 Task: Add Essence Alkaline Hydration to the cart.
Action: Mouse pressed left at (21, 85)
Screenshot: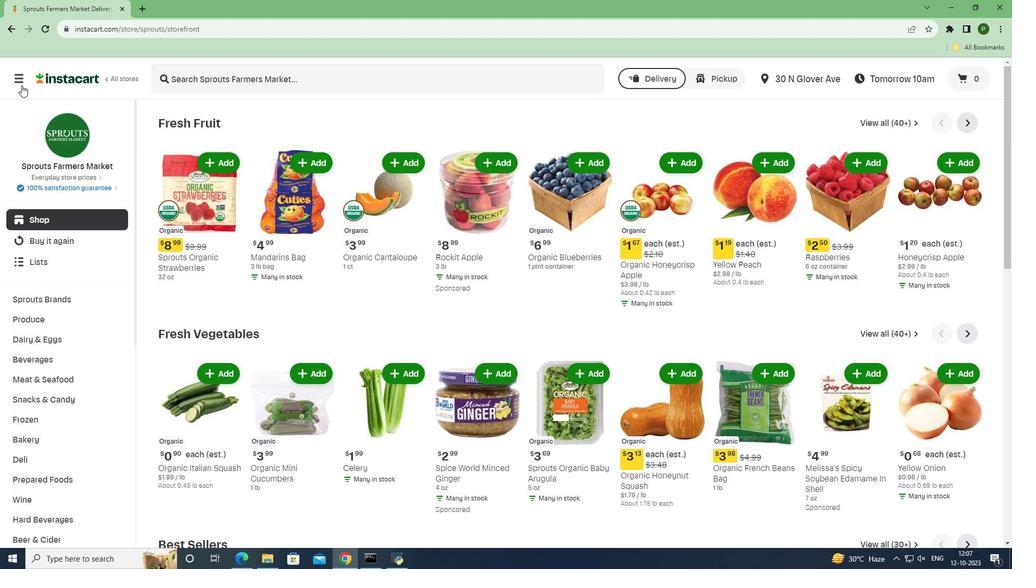 
Action: Mouse moved to (32, 277)
Screenshot: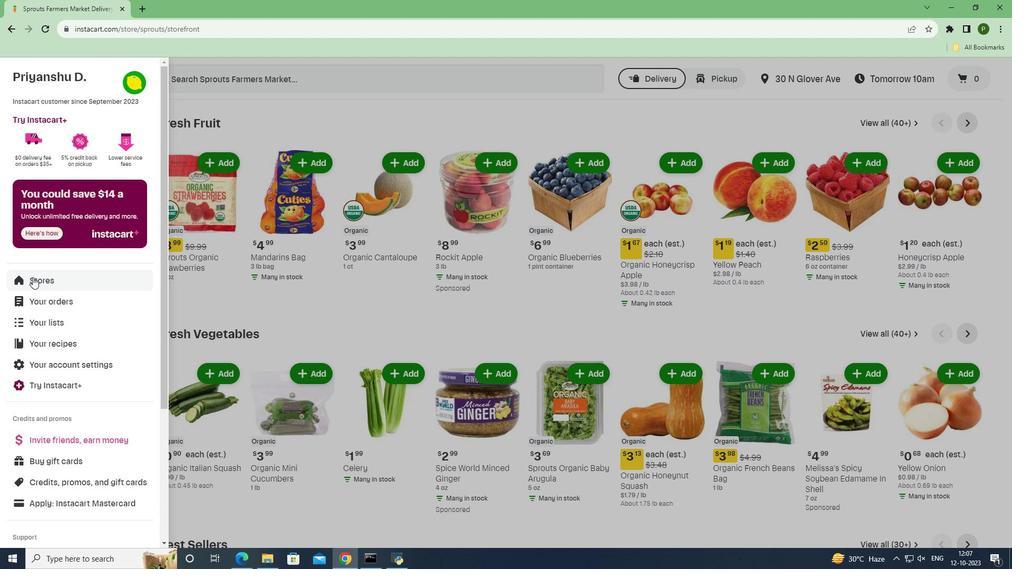 
Action: Mouse pressed left at (32, 277)
Screenshot: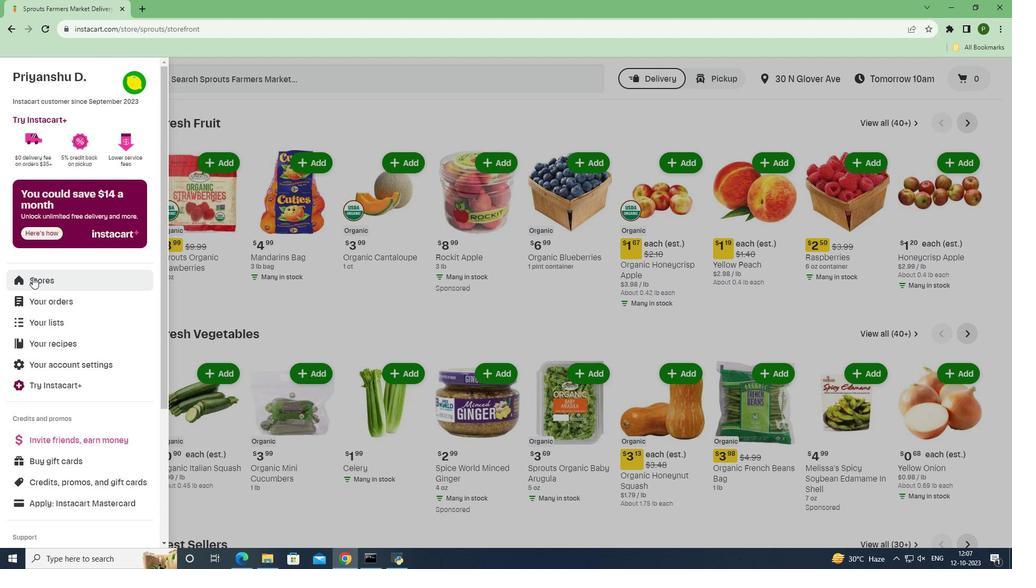 
Action: Mouse moved to (234, 124)
Screenshot: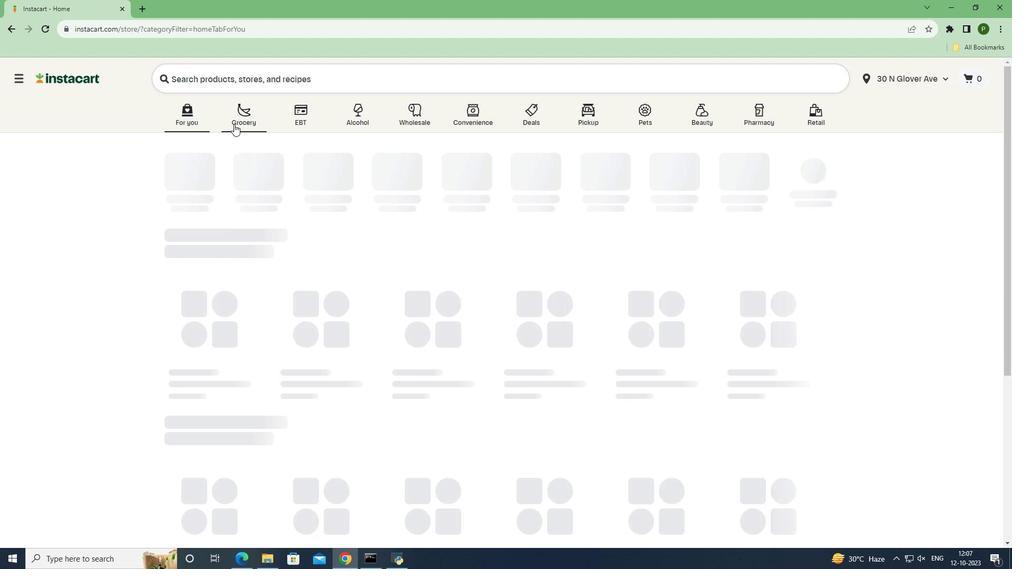 
Action: Mouse pressed left at (234, 124)
Screenshot: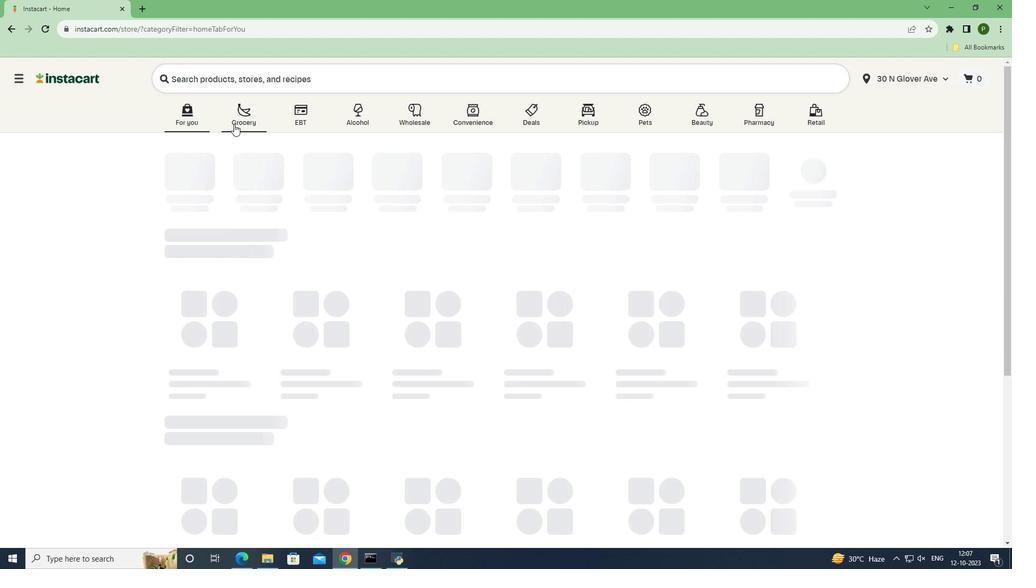 
Action: Mouse moved to (412, 242)
Screenshot: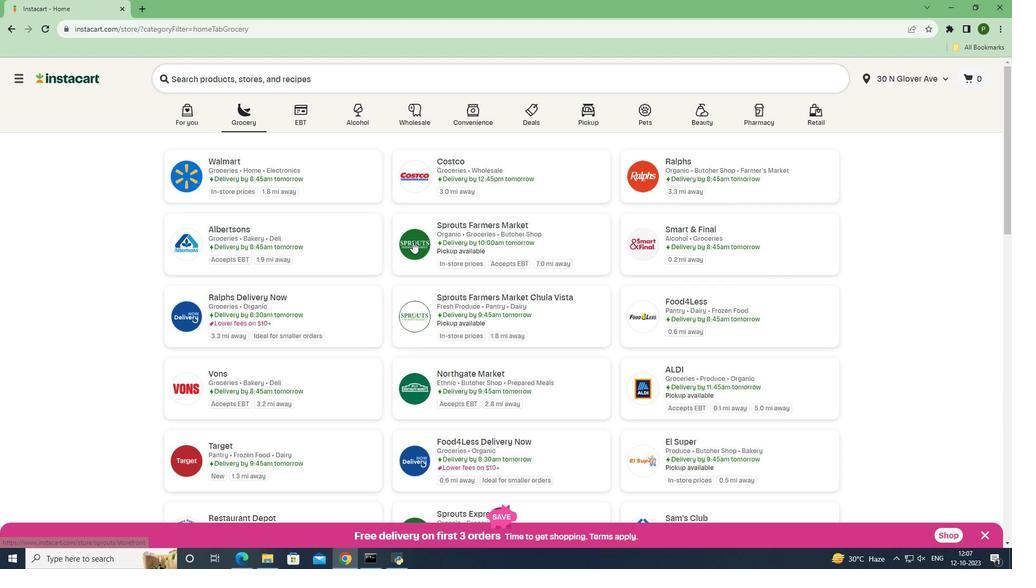
Action: Mouse pressed left at (412, 242)
Screenshot: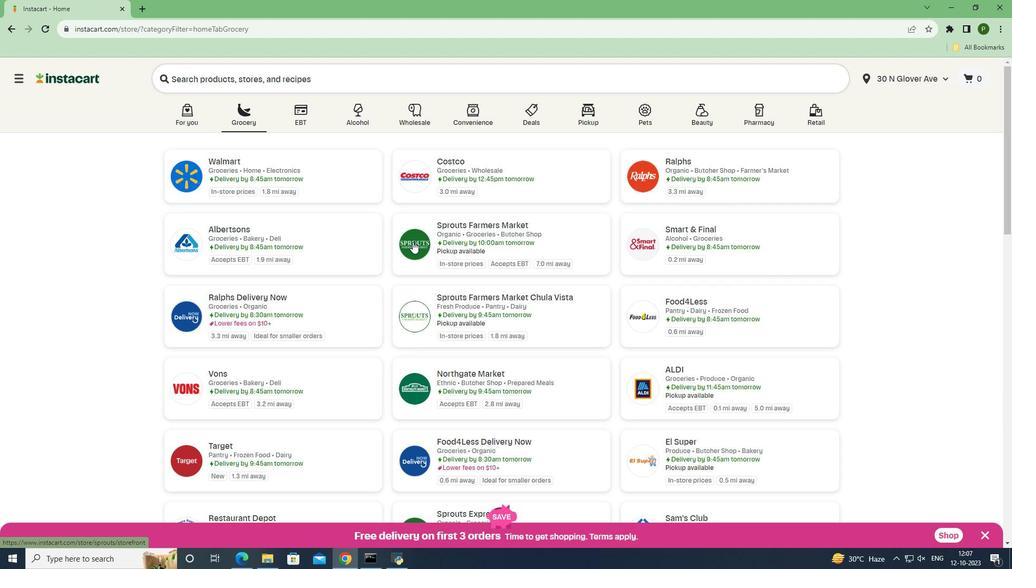 
Action: Mouse moved to (54, 361)
Screenshot: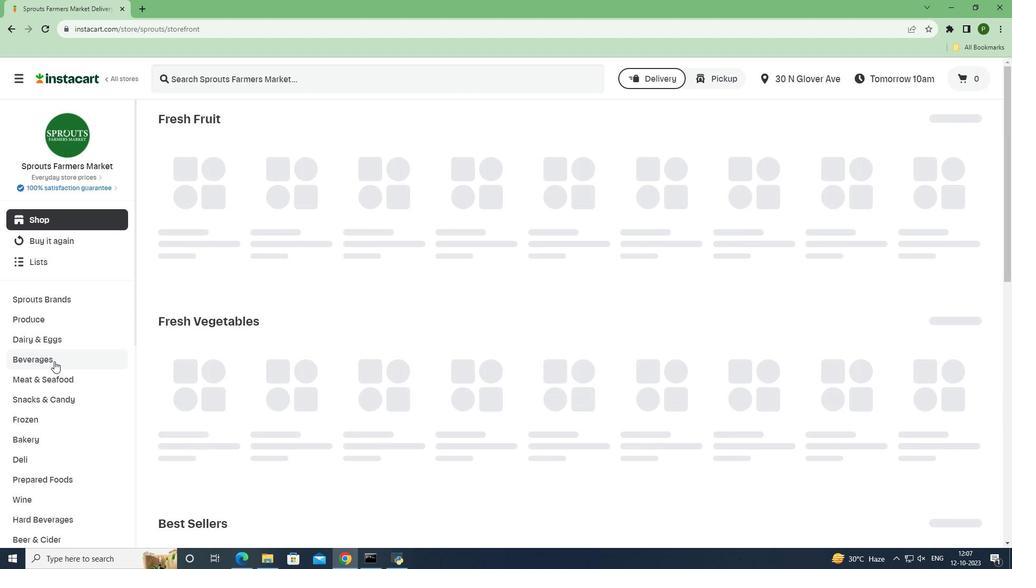 
Action: Mouse pressed left at (54, 361)
Screenshot: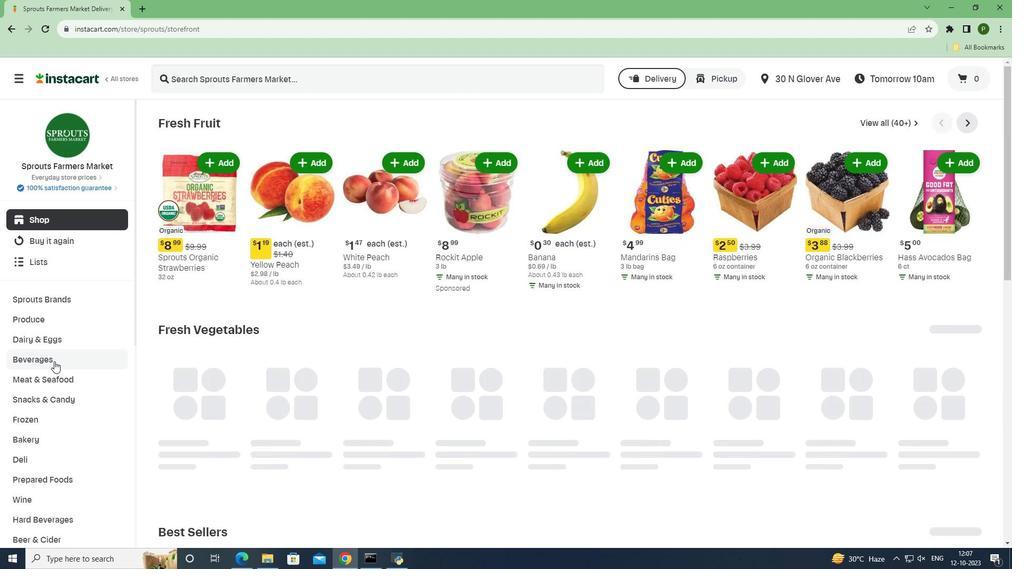 
Action: Mouse moved to (449, 146)
Screenshot: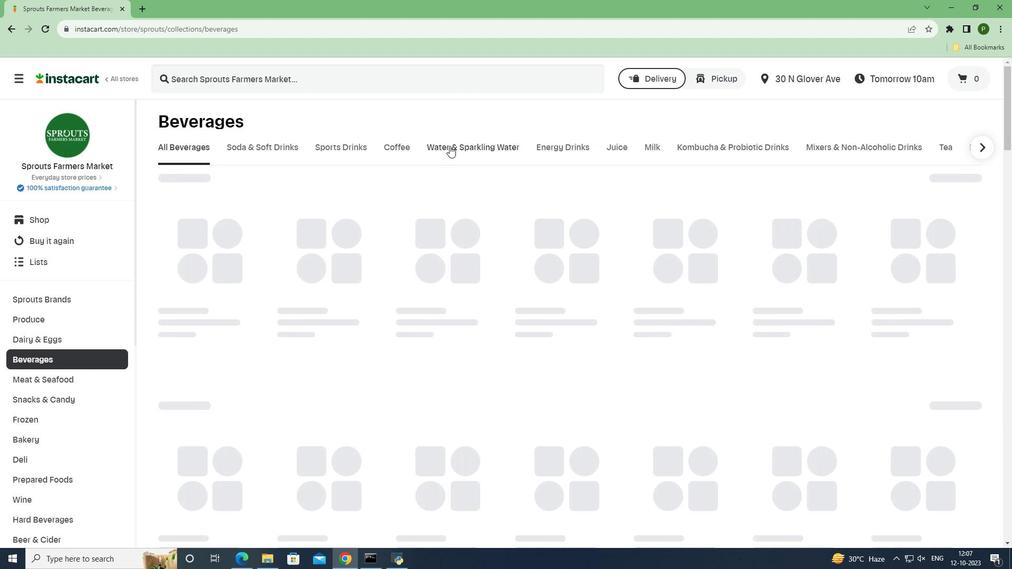 
Action: Mouse pressed left at (449, 146)
Screenshot: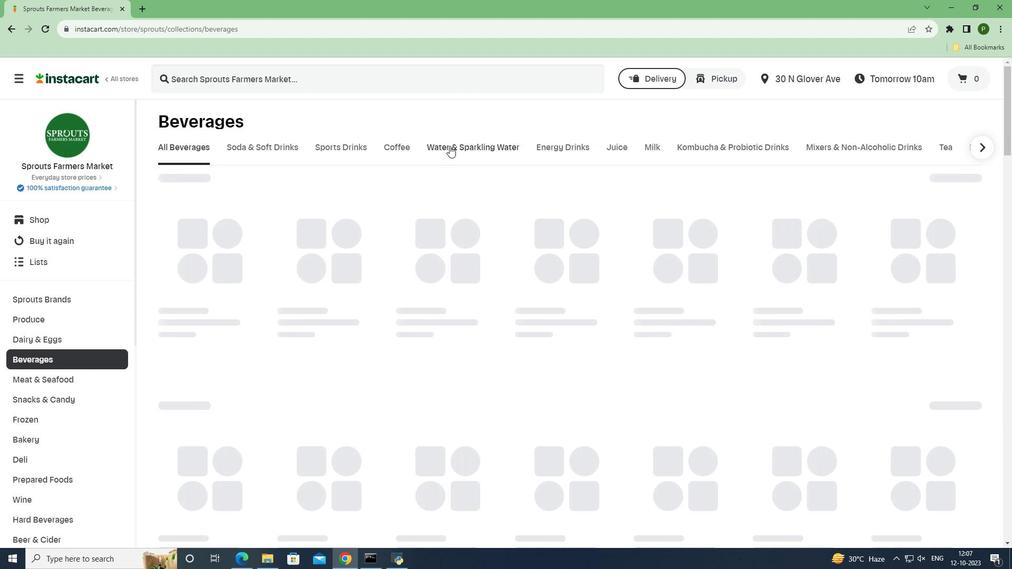 
Action: Mouse moved to (279, 78)
Screenshot: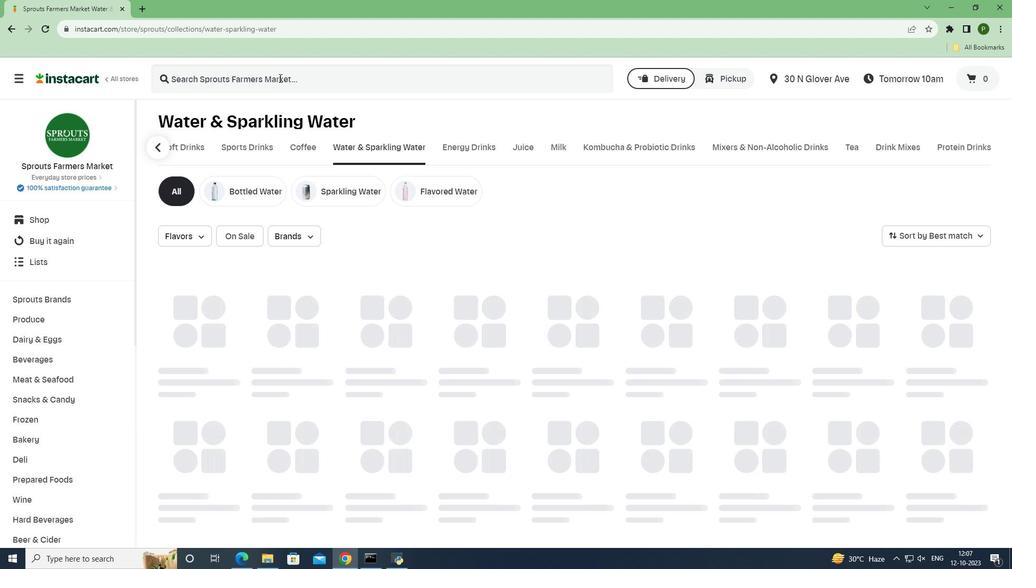 
Action: Mouse pressed left at (279, 78)
Screenshot: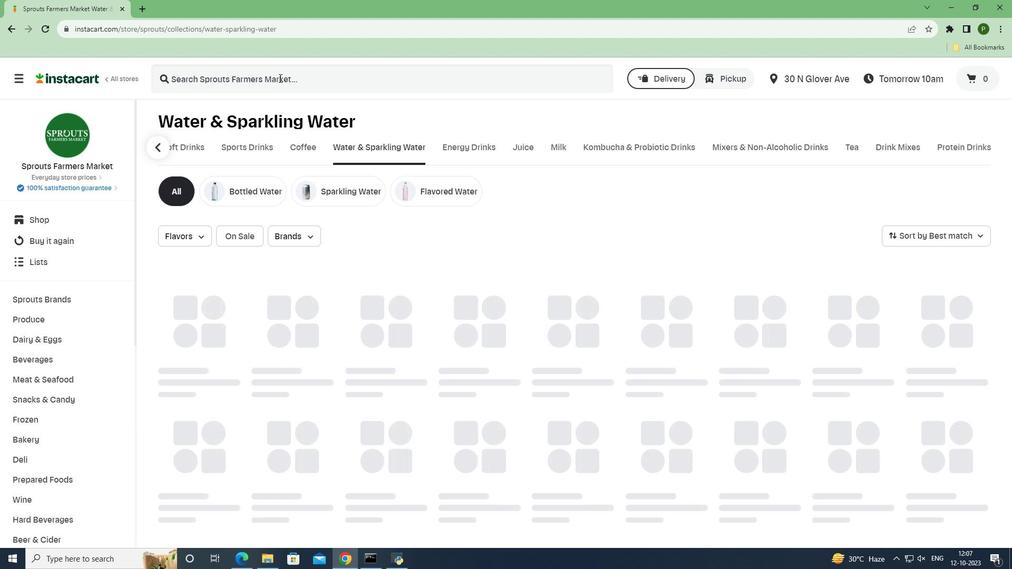 
Action: Key pressed <Key.caps_lock>E<Key.caps_lock>ssence<Key.space><Key.caps_lock>A<Key.caps_lock>lkaline<Key.space><Key.caps_lock>H<Key.caps_lock>ydration<Key.space><Key.enter>
Screenshot: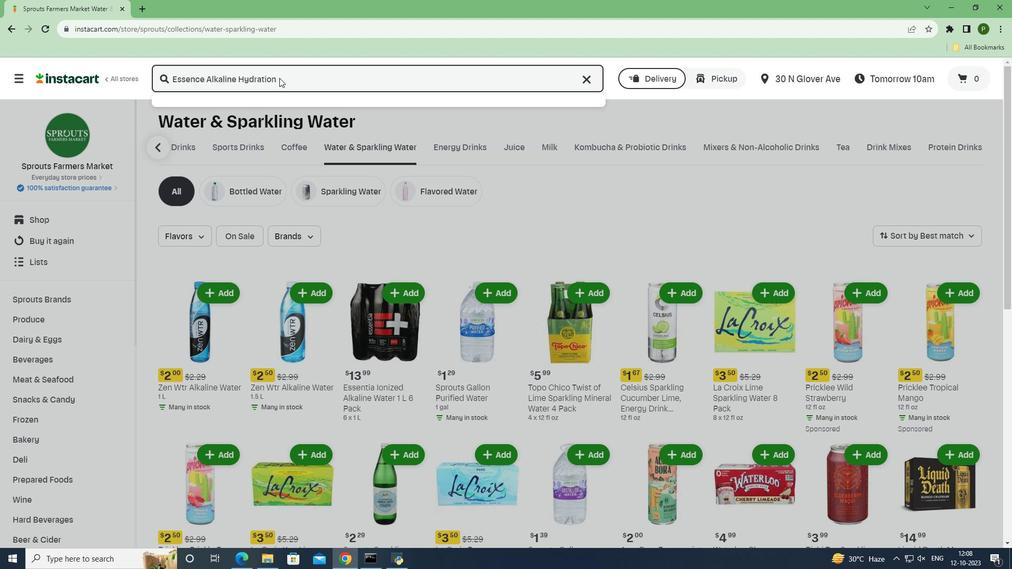 
Action: Mouse moved to (628, 187)
Screenshot: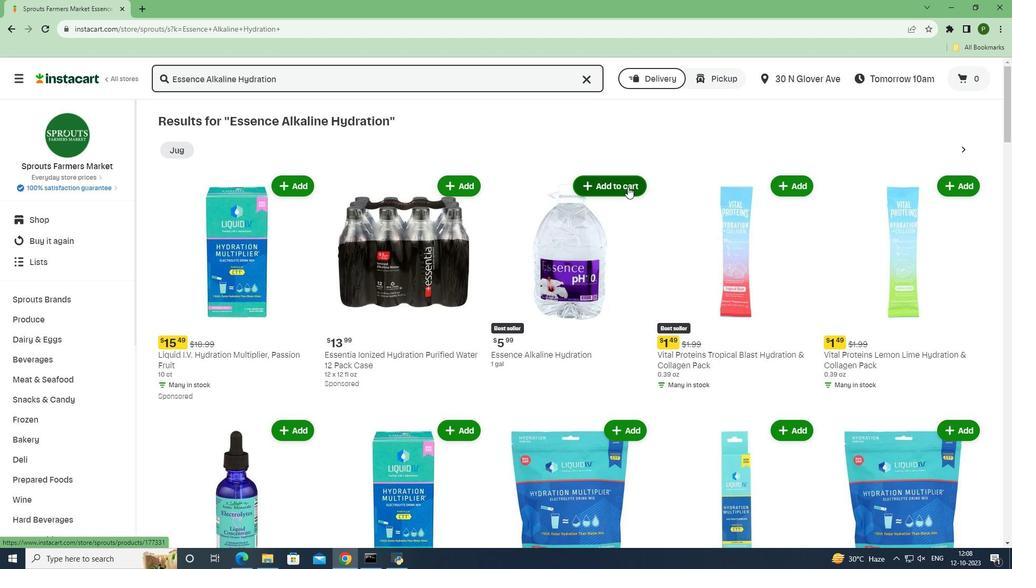
Action: Mouse pressed left at (628, 187)
Screenshot: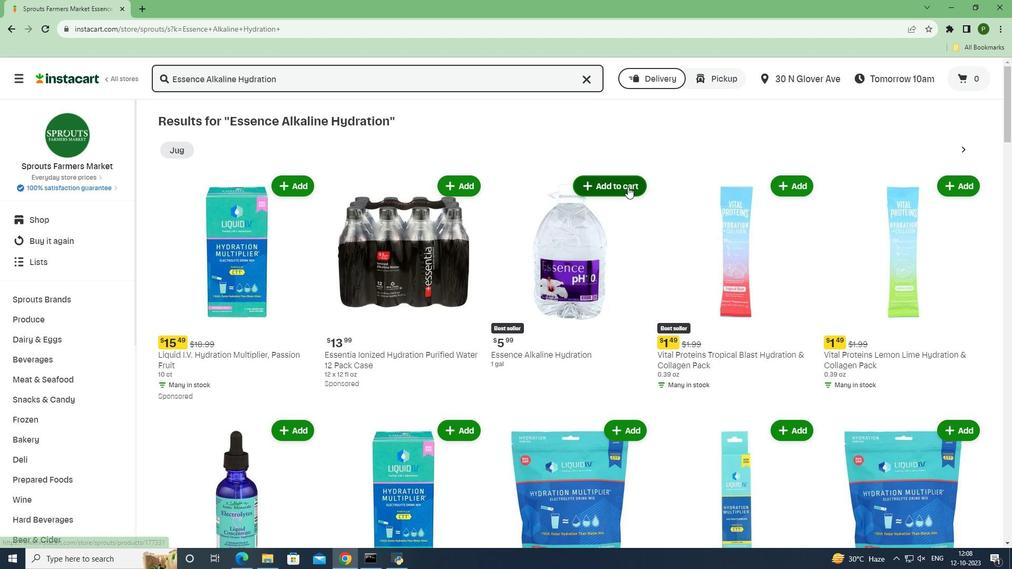 
Action: Mouse moved to (666, 255)
Screenshot: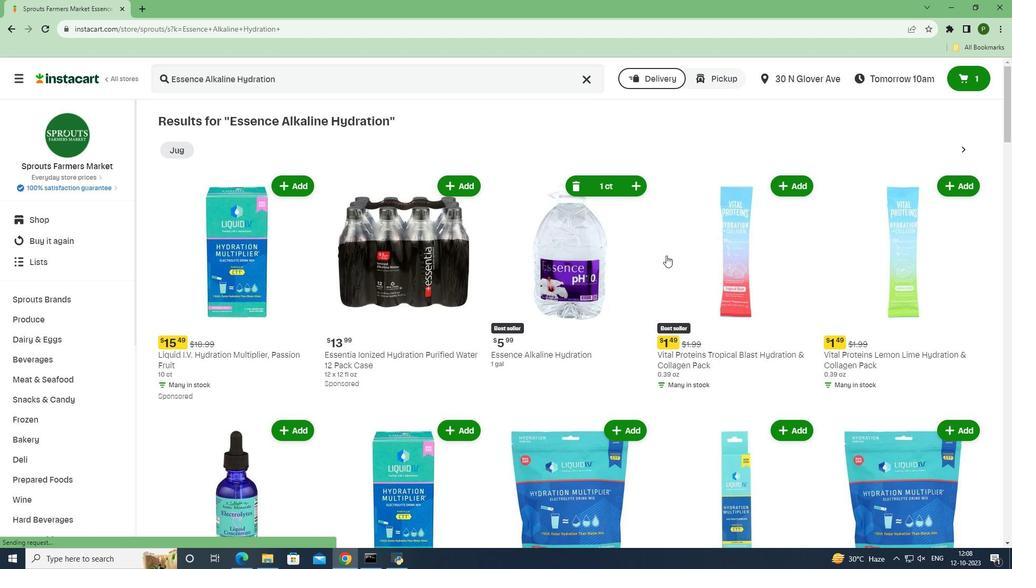 
